 Task: Add the "clock" sticker to the right of the card.
Action: Mouse pressed left at (689, 199)
Screenshot: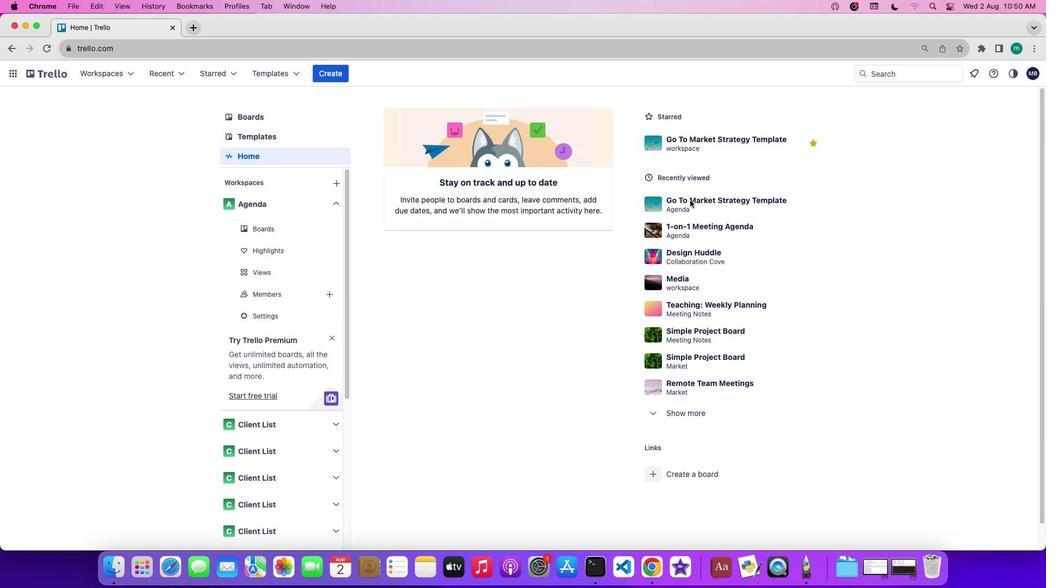 
Action: Mouse pressed left at (689, 199)
Screenshot: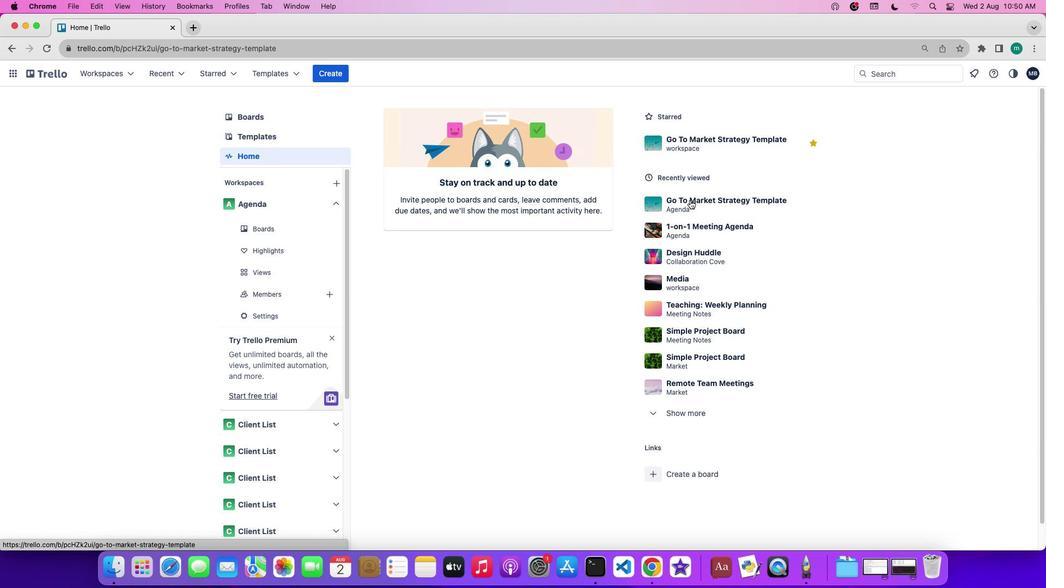 
Action: Mouse moved to (910, 232)
Screenshot: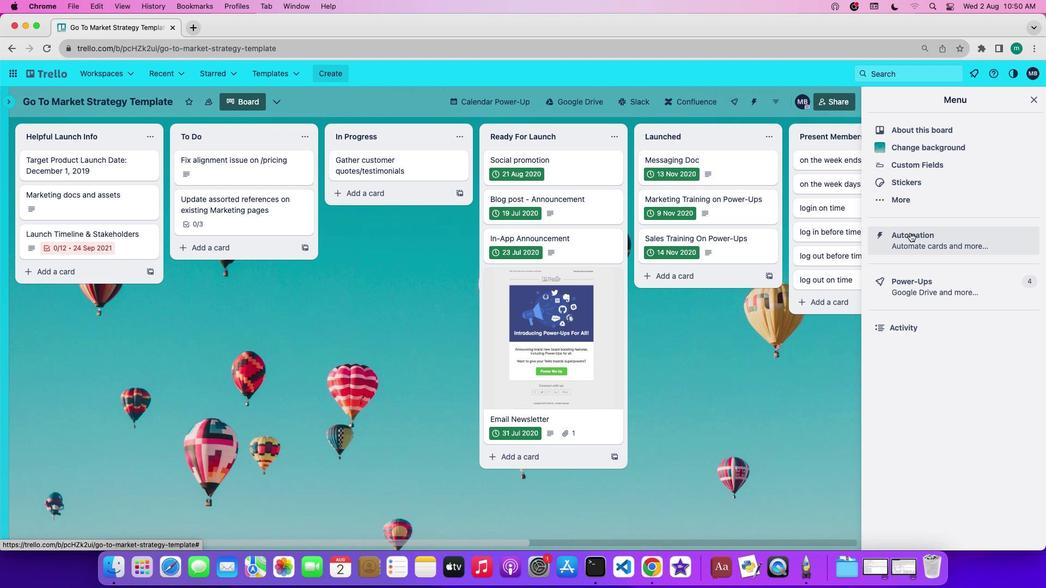 
Action: Mouse pressed left at (910, 232)
Screenshot: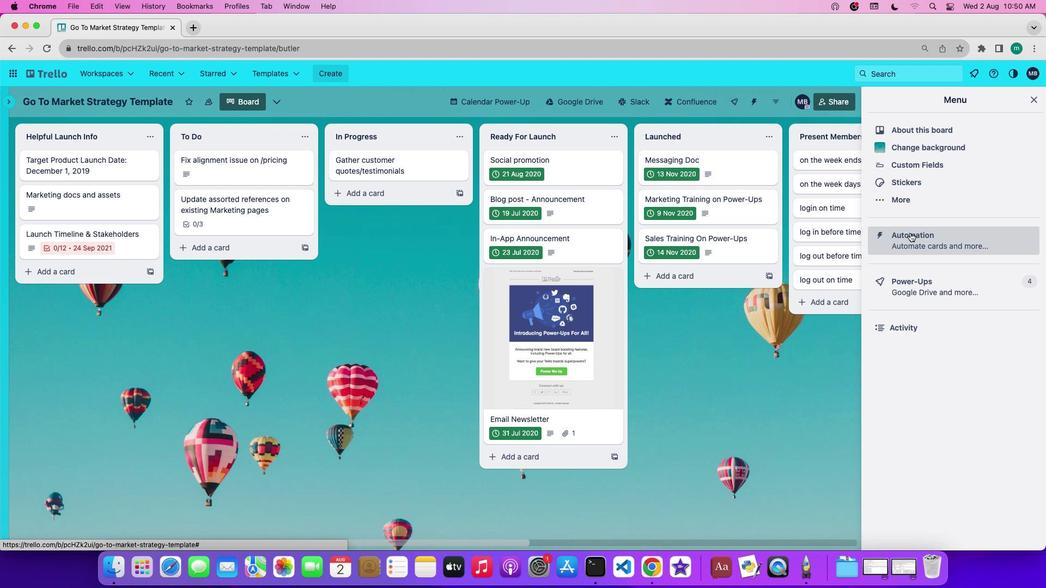 
Action: Mouse moved to (62, 280)
Screenshot: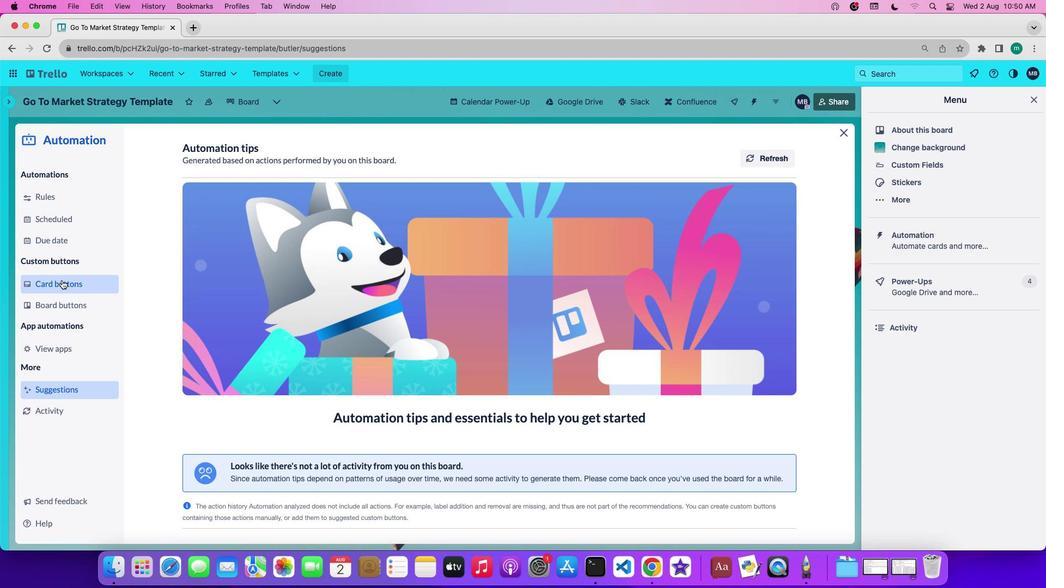 
Action: Mouse pressed left at (62, 280)
Screenshot: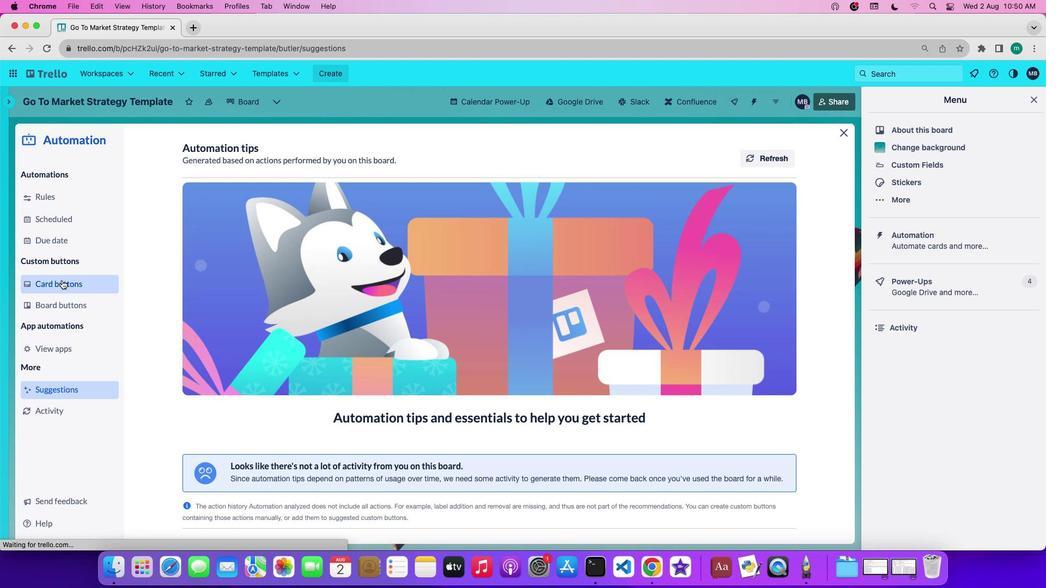 
Action: Mouse moved to (228, 373)
Screenshot: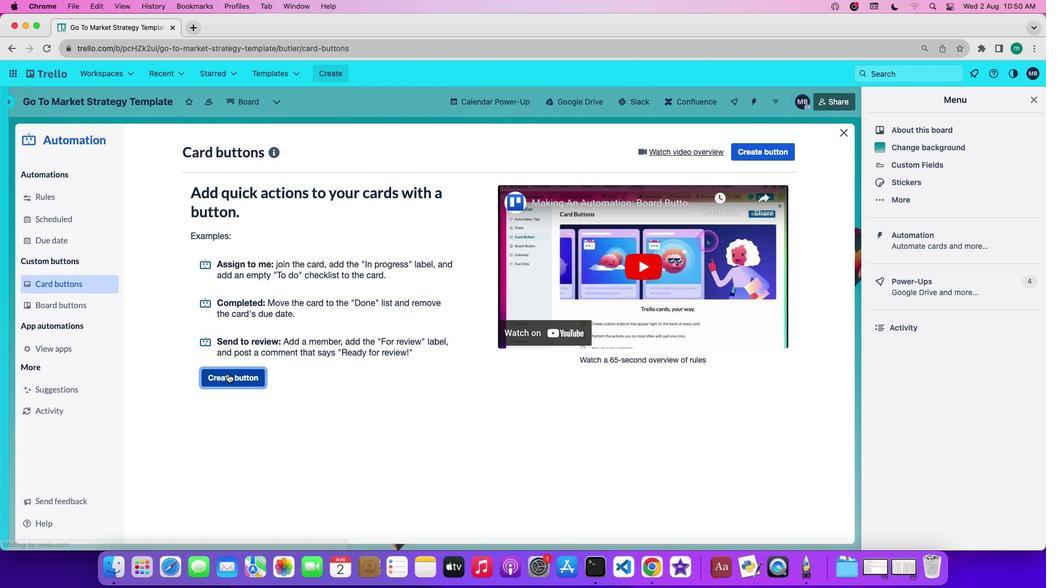 
Action: Mouse pressed left at (228, 373)
Screenshot: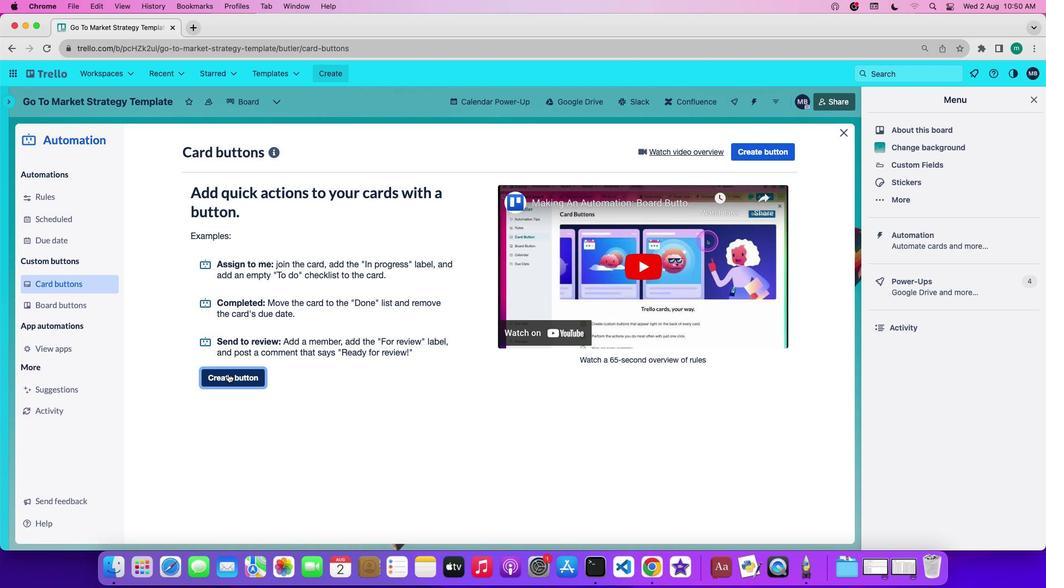 
Action: Mouse moved to (497, 296)
Screenshot: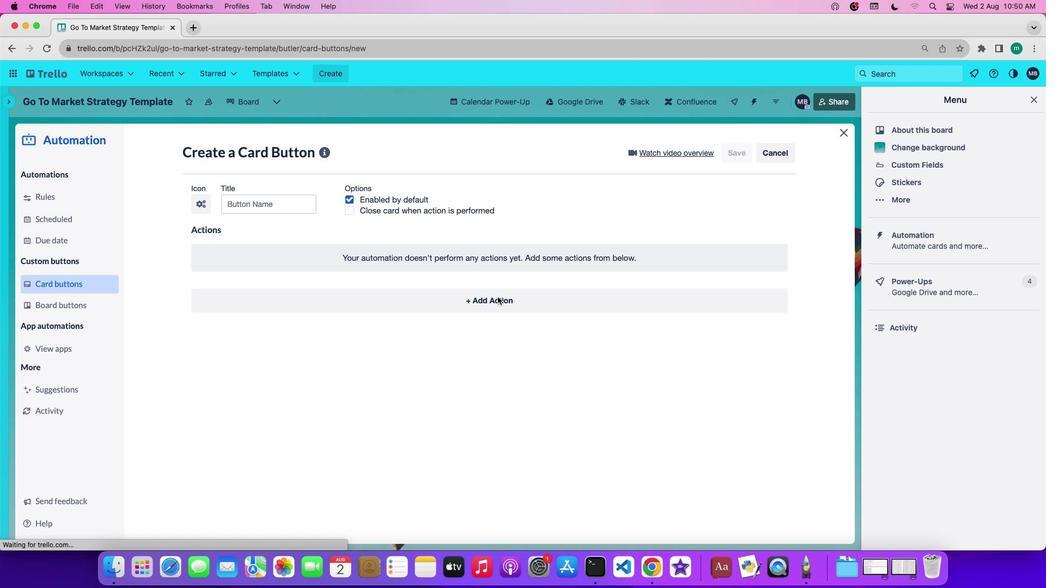 
Action: Mouse pressed left at (497, 296)
Screenshot: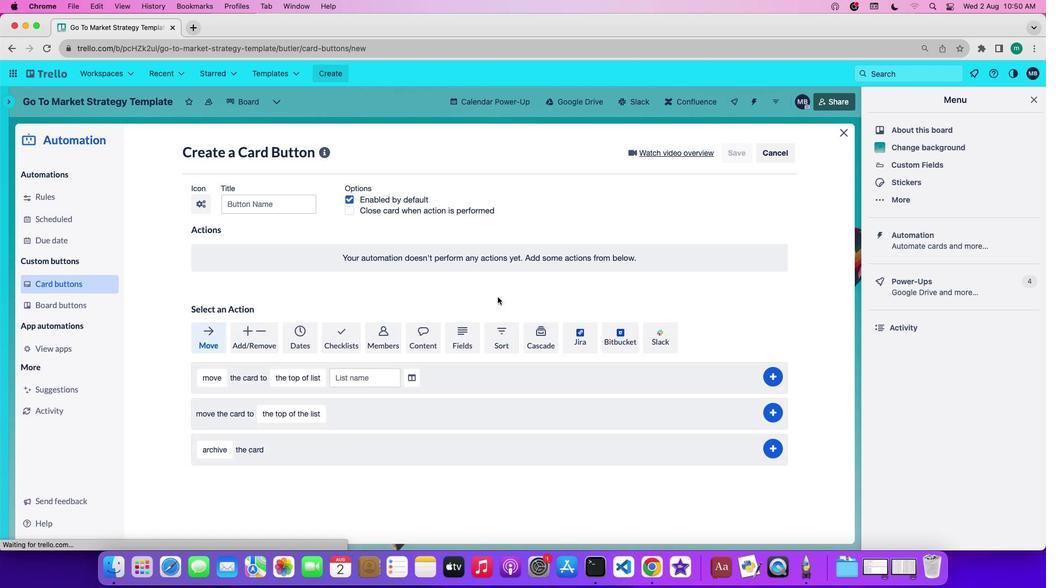 
Action: Mouse moved to (271, 337)
Screenshot: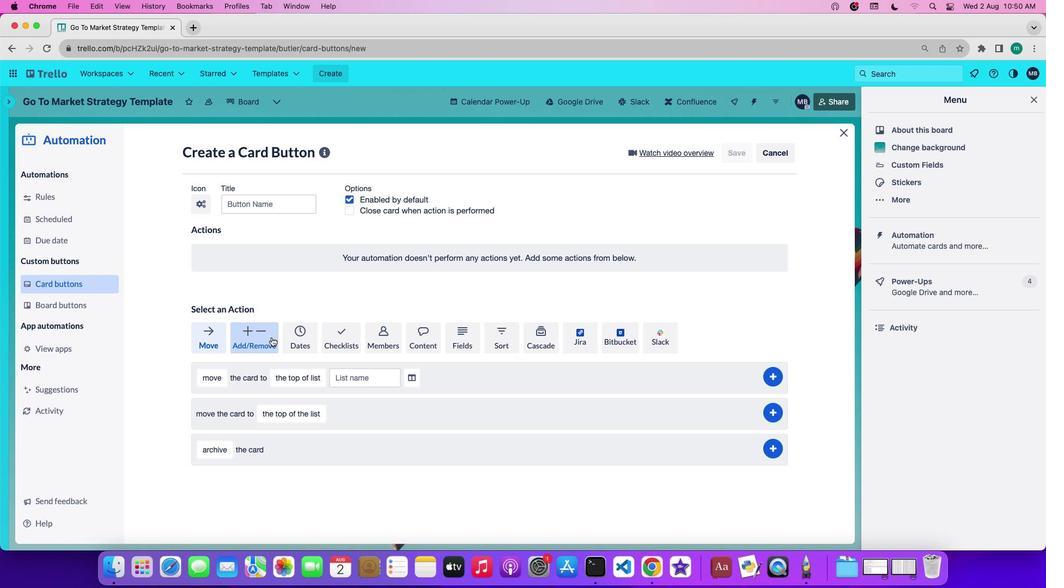 
Action: Mouse pressed left at (271, 337)
Screenshot: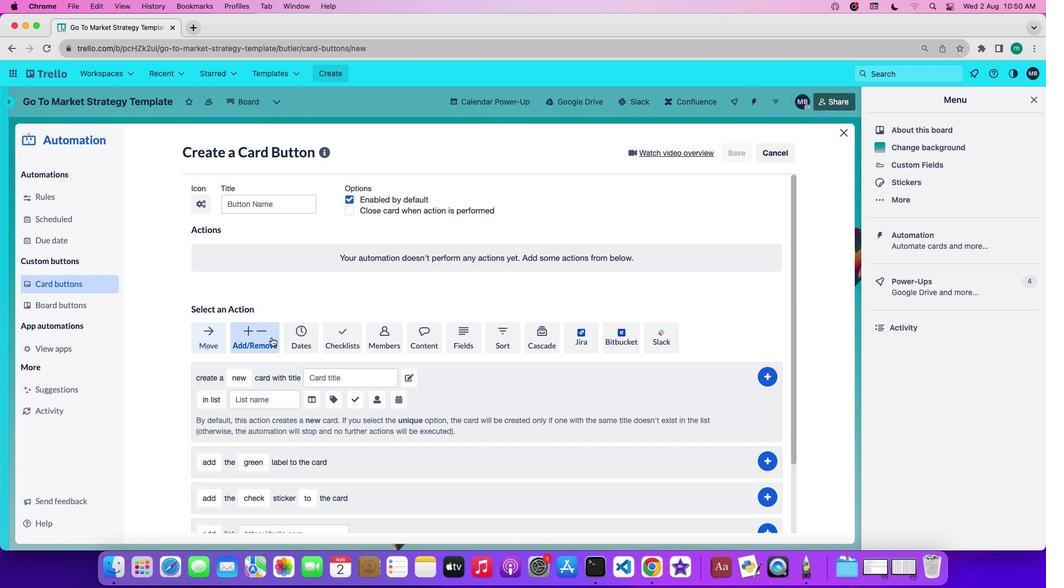 
Action: Mouse moved to (303, 364)
Screenshot: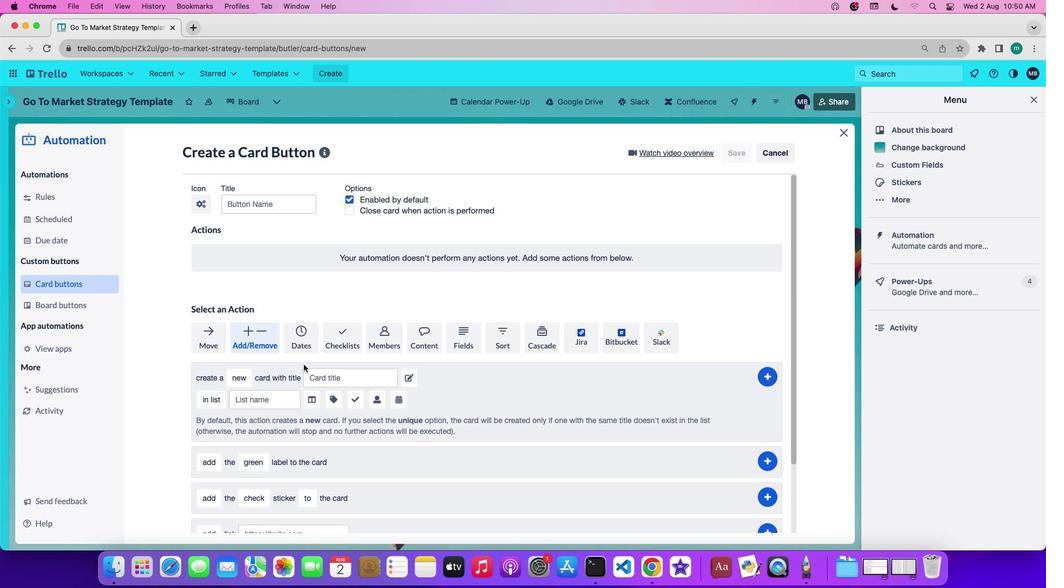 
Action: Mouse scrolled (303, 364) with delta (0, 0)
Screenshot: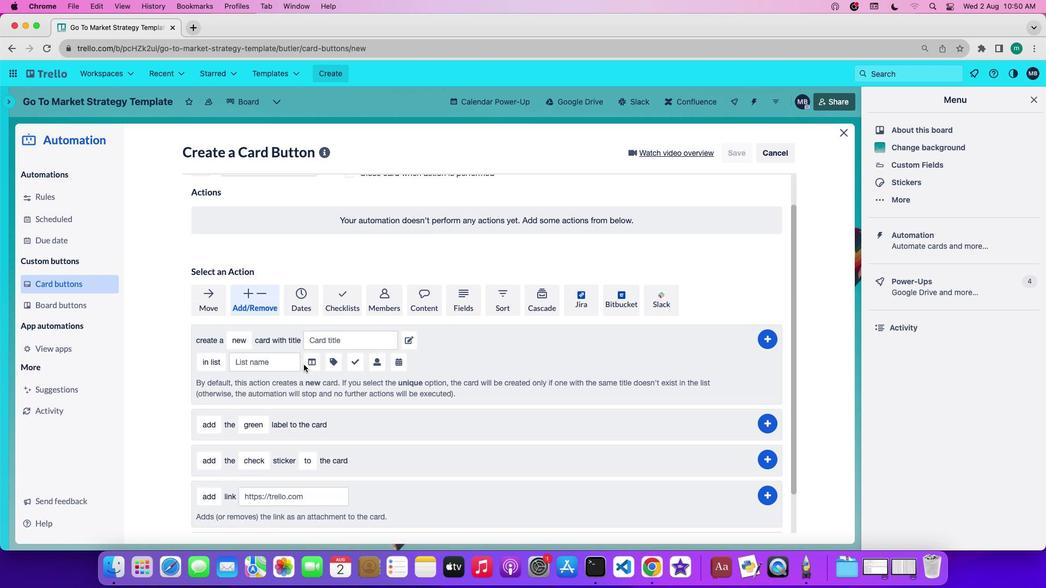 
Action: Mouse scrolled (303, 364) with delta (0, 0)
Screenshot: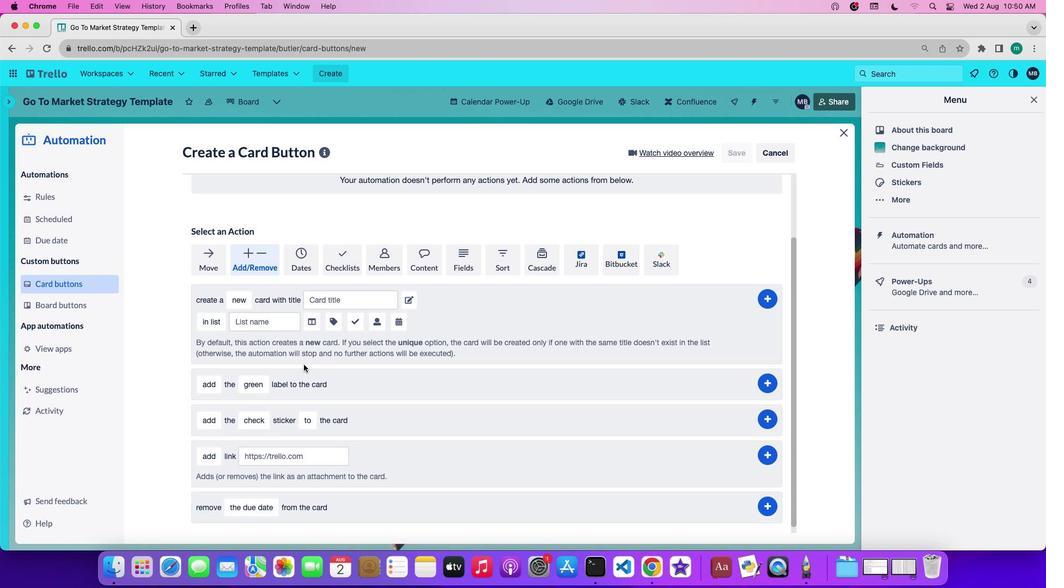 
Action: Mouse scrolled (303, 364) with delta (0, -1)
Screenshot: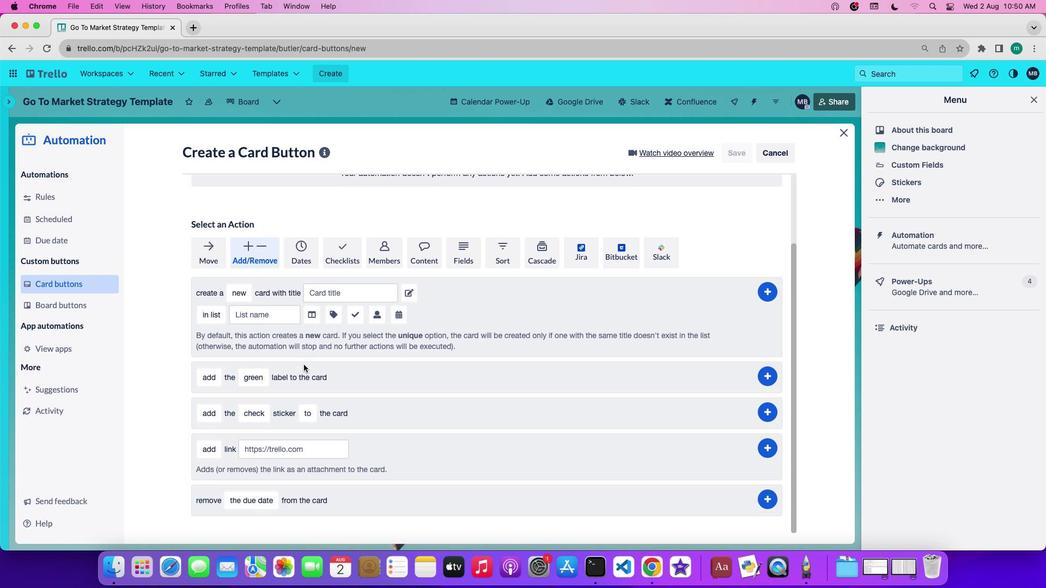 
Action: Mouse scrolled (303, 364) with delta (0, 0)
Screenshot: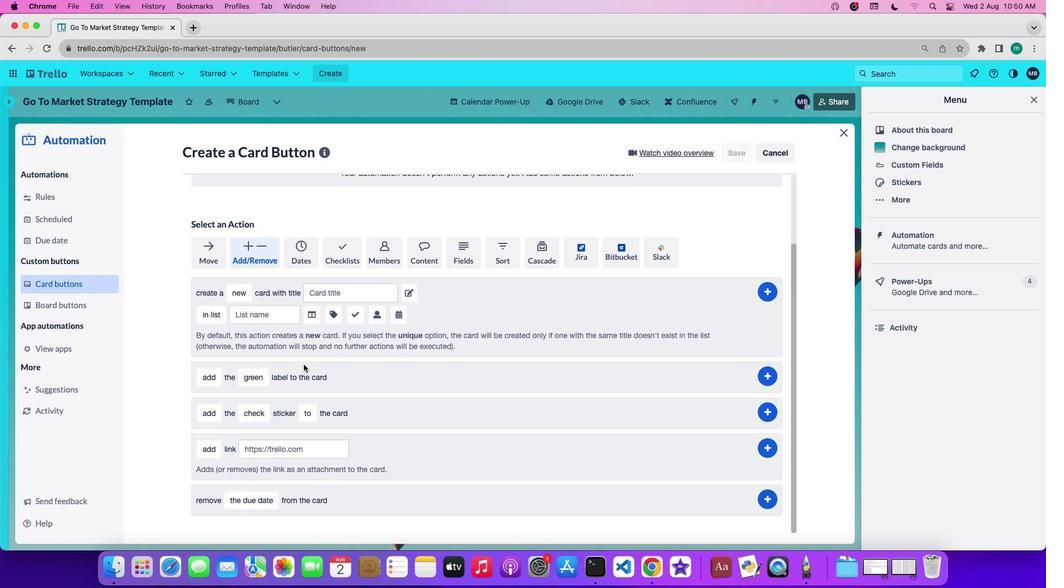 
Action: Mouse scrolled (303, 364) with delta (0, 0)
Screenshot: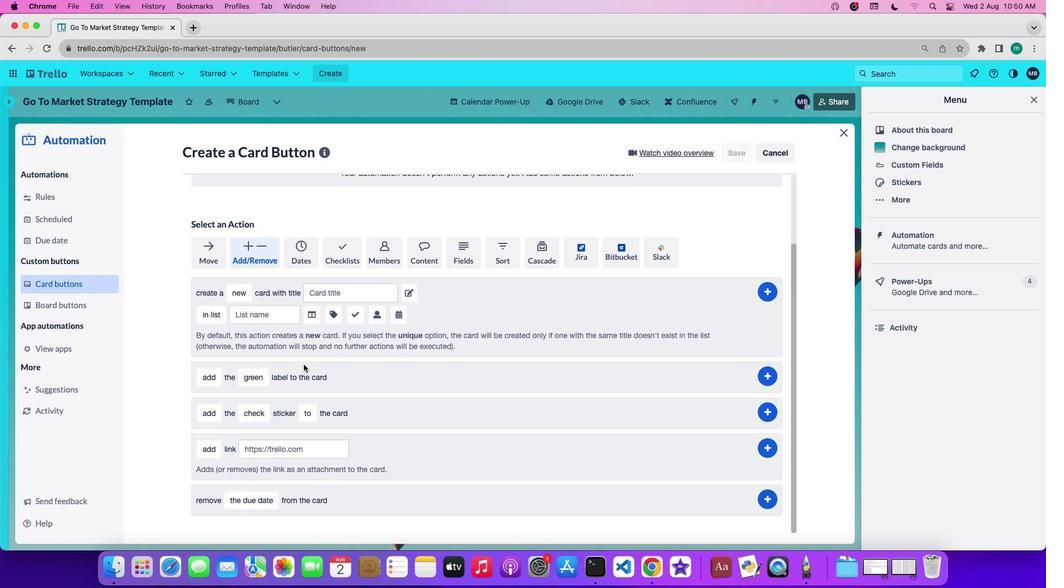 
Action: Mouse scrolled (303, 364) with delta (0, 0)
Screenshot: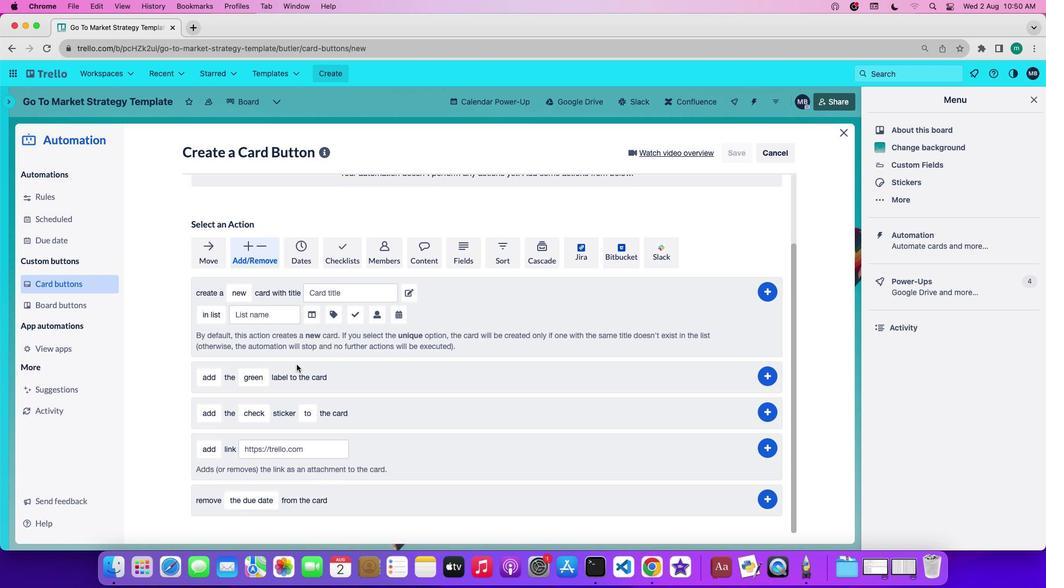 
Action: Mouse moved to (211, 415)
Screenshot: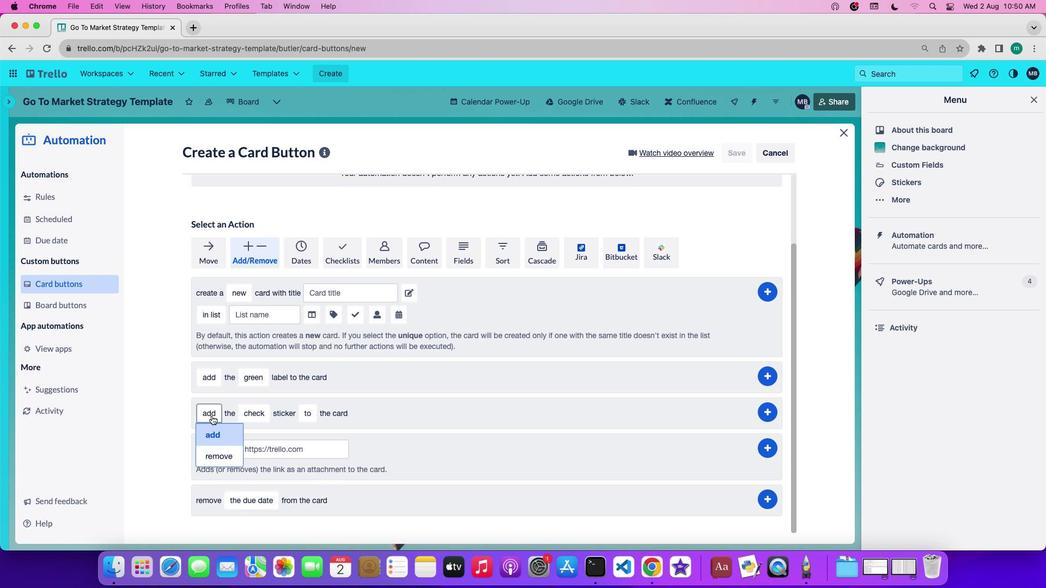 
Action: Mouse pressed left at (211, 415)
Screenshot: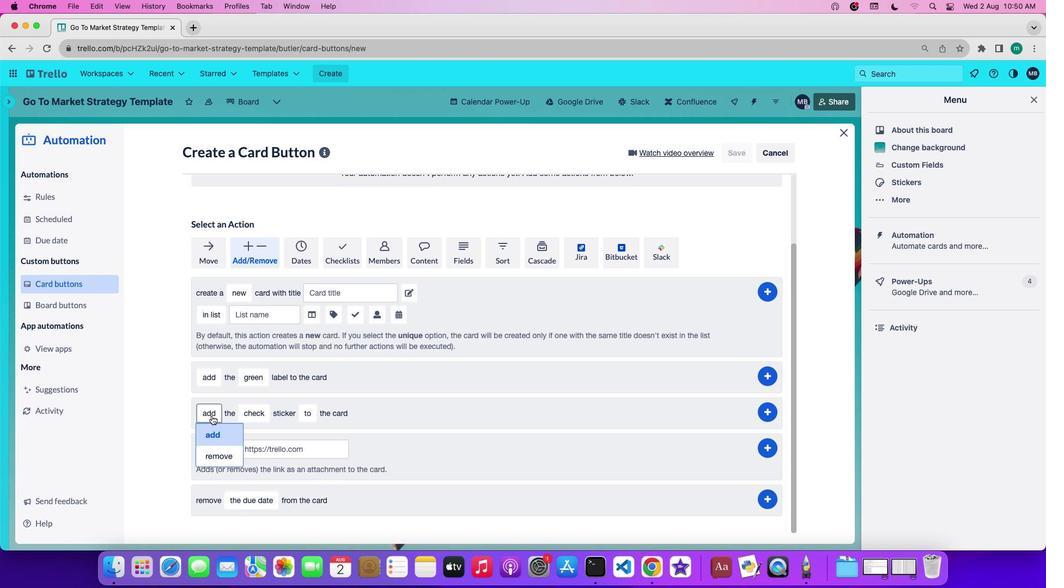 
Action: Mouse moved to (222, 430)
Screenshot: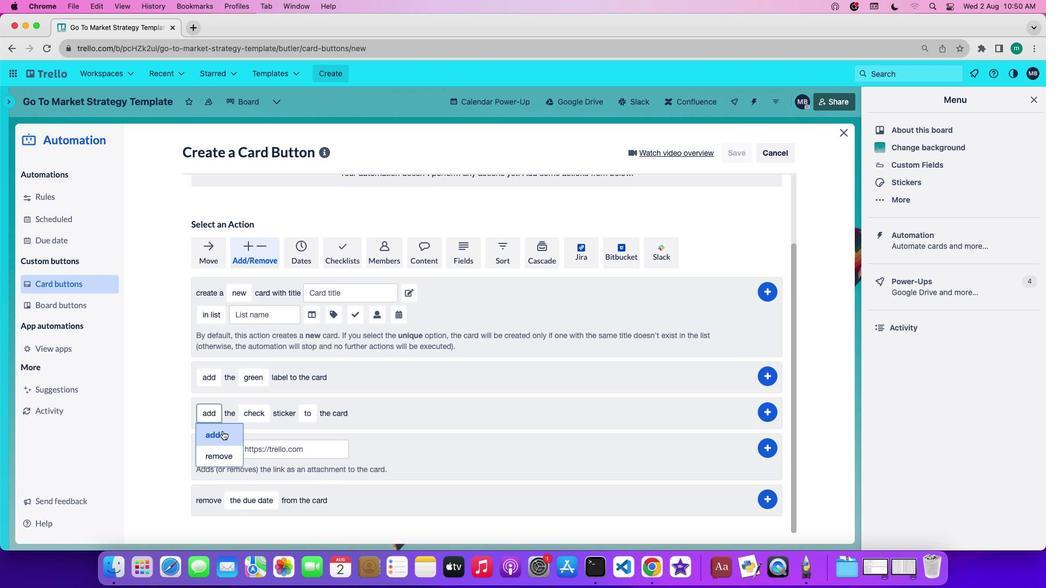 
Action: Mouse pressed left at (222, 430)
Screenshot: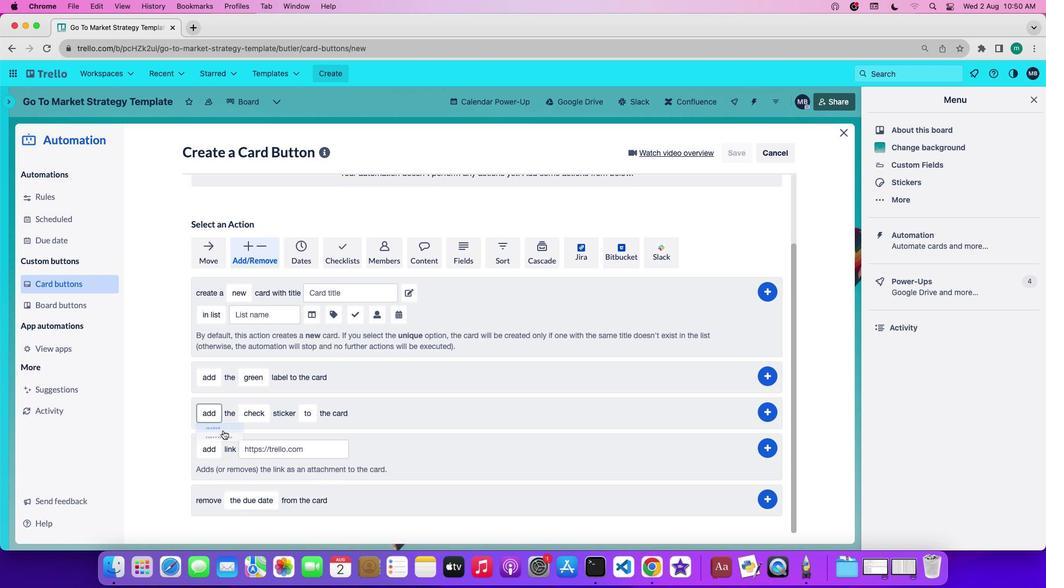 
Action: Mouse moved to (244, 419)
Screenshot: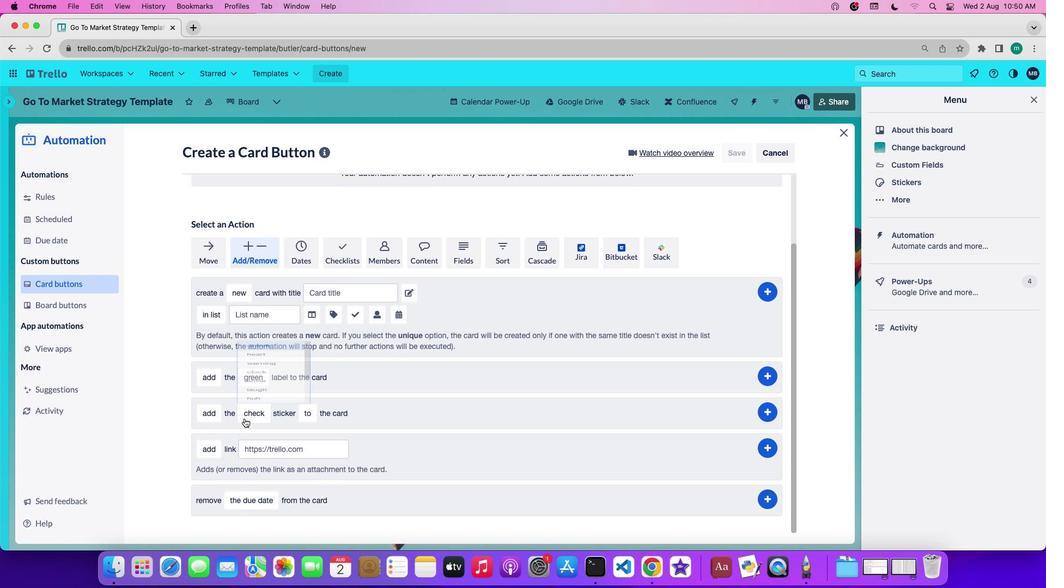 
Action: Mouse pressed left at (244, 419)
Screenshot: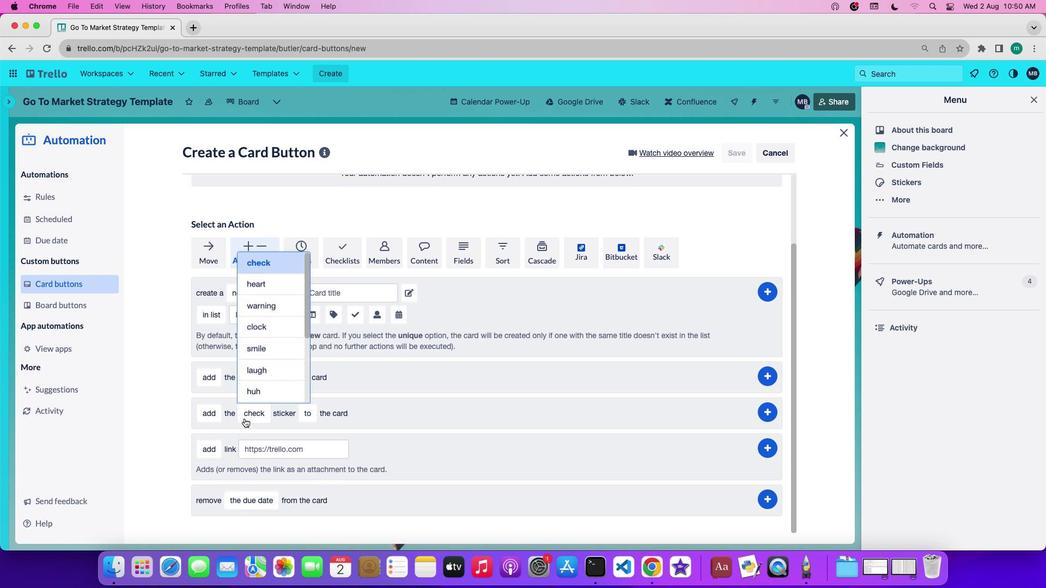
Action: Mouse moved to (274, 323)
Screenshot: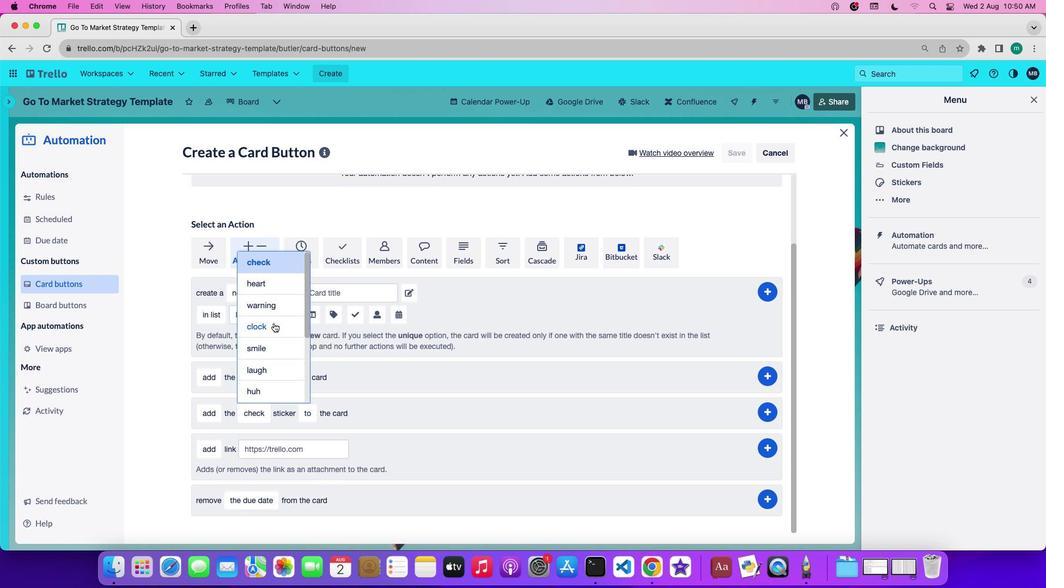 
Action: Mouse pressed left at (274, 323)
Screenshot: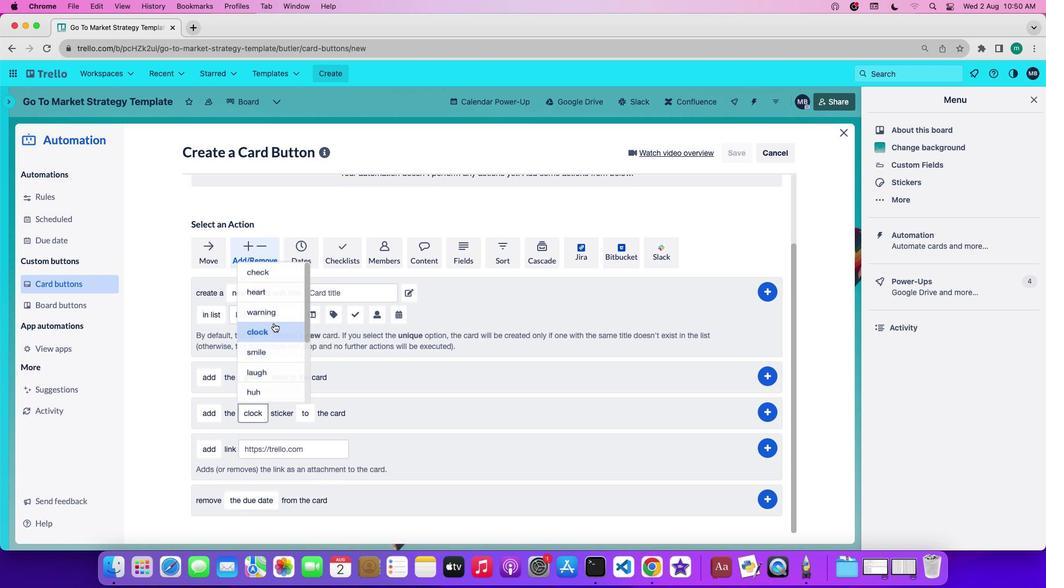 
Action: Mouse moved to (307, 409)
Screenshot: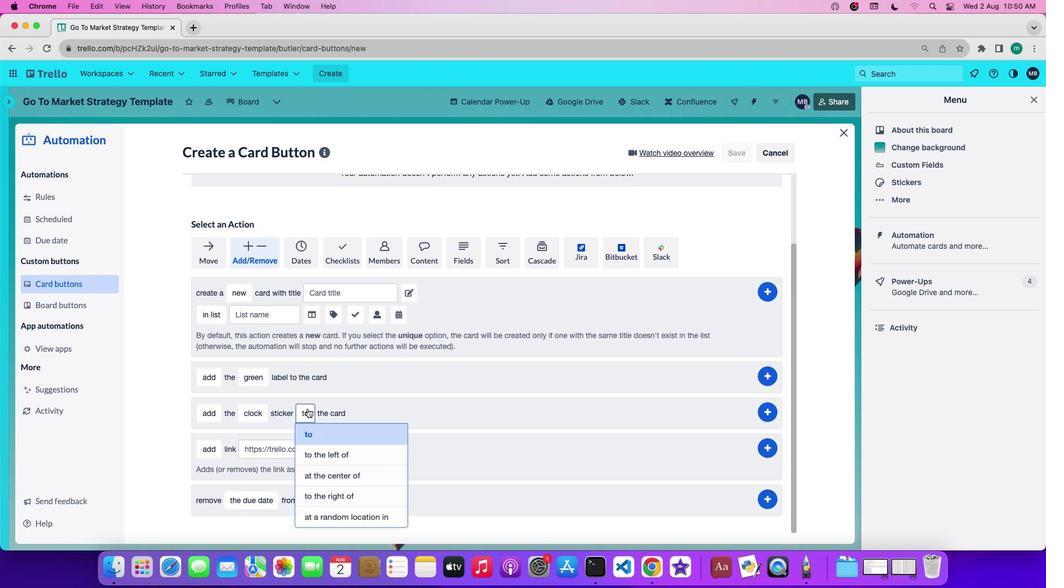
Action: Mouse pressed left at (307, 409)
Screenshot: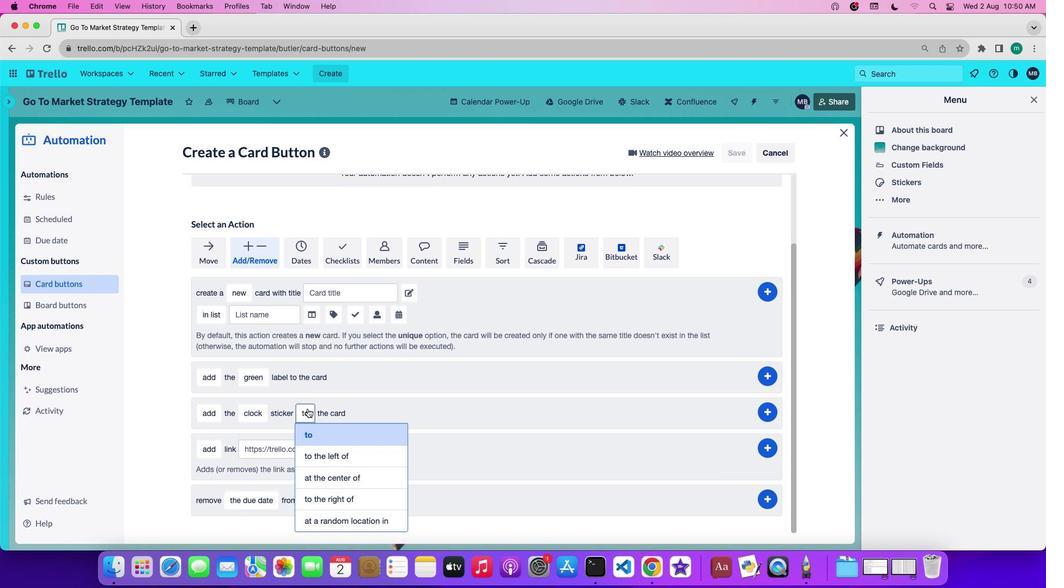 
Action: Mouse moved to (333, 498)
Screenshot: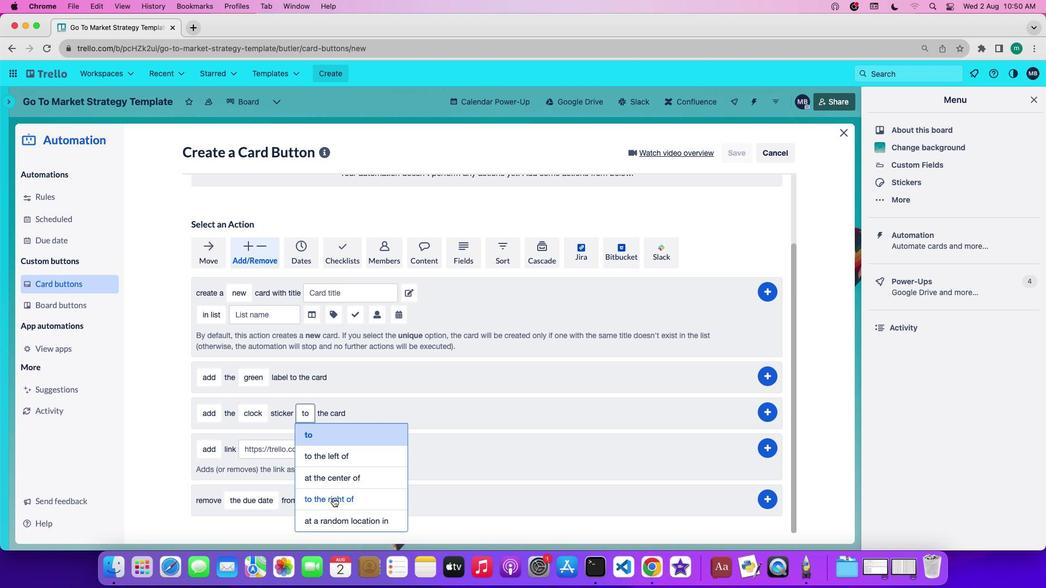 
Action: Mouse pressed left at (333, 498)
Screenshot: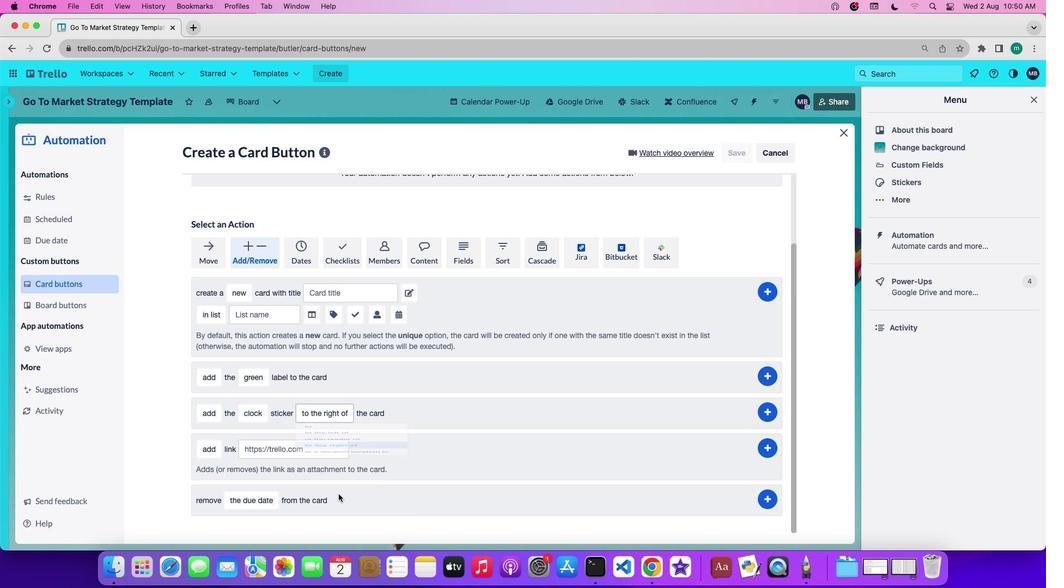 
Action: Mouse moved to (772, 408)
Screenshot: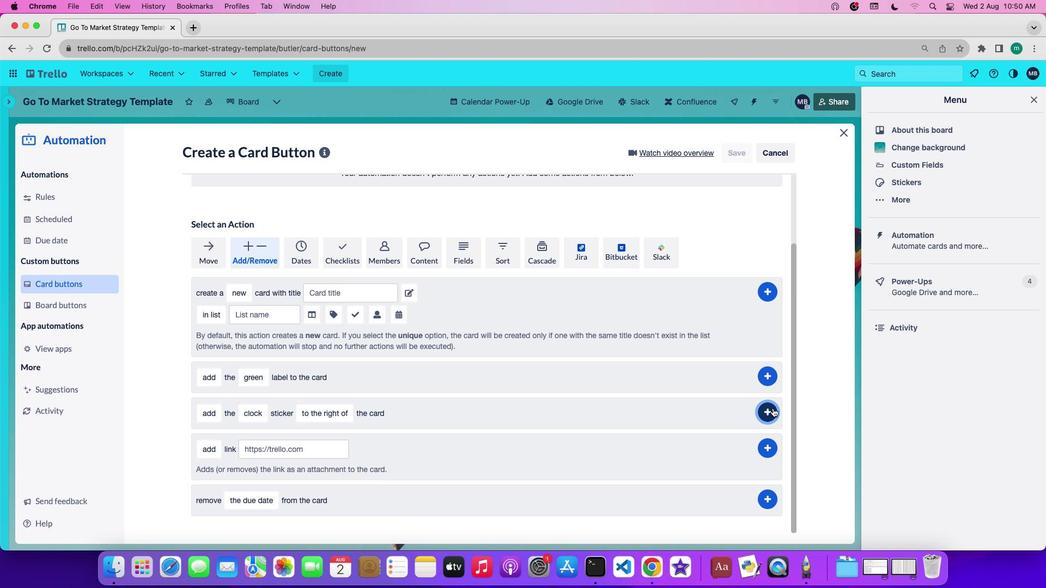 
Action: Mouse pressed left at (772, 408)
Screenshot: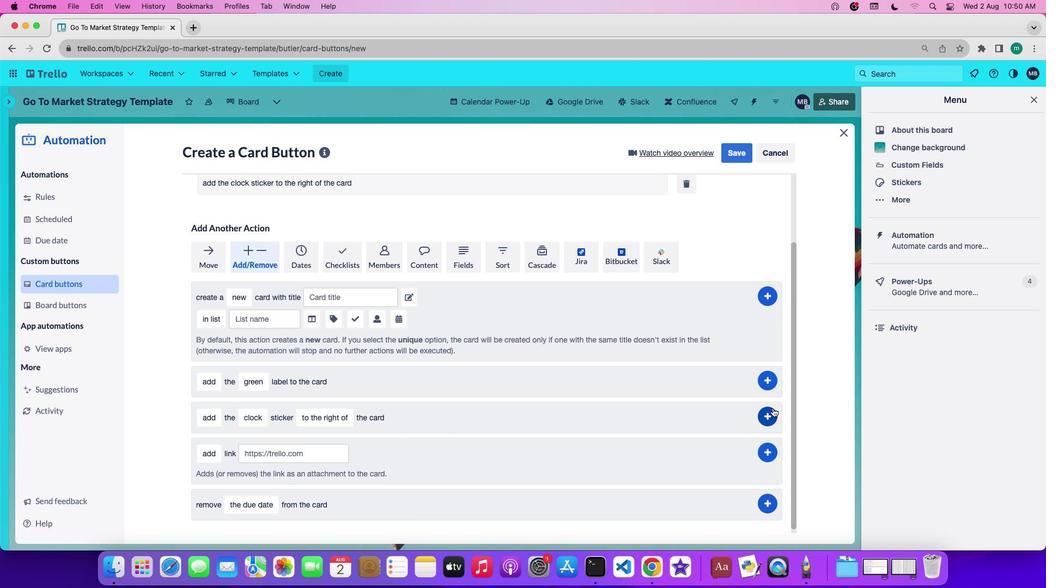 
Action: Mouse moved to (711, 426)
Screenshot: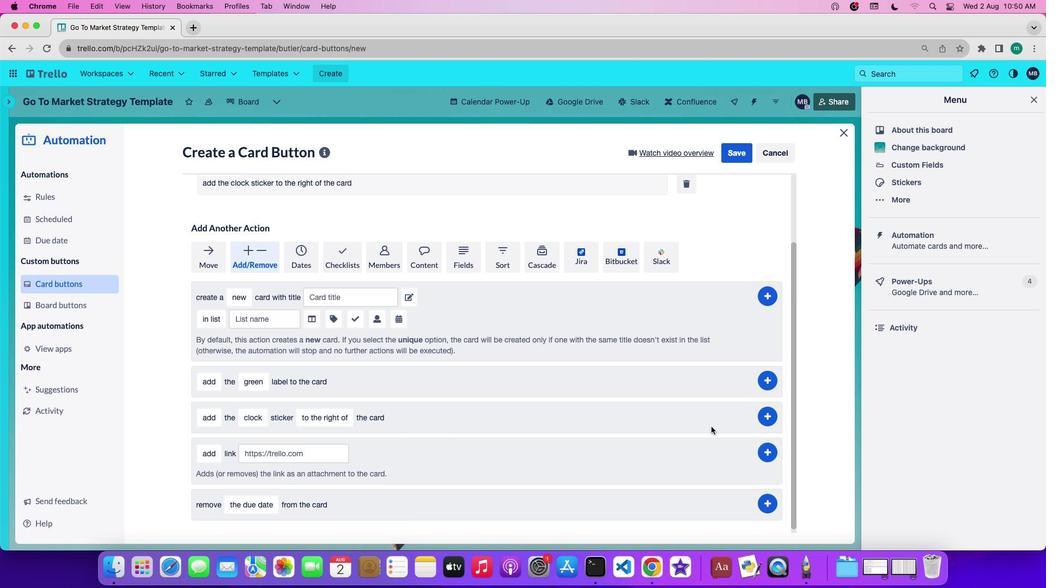 
